 Task: Log work in the project ZoneTech for the issue 'Upgrade the search functionality of a web application to improve accuracy and relevancy of search results' spent time as '4w 5d 13h 50m' and remaining time as '6w 3d 9h 44m' and move to top of backlog. Now add the issue to the epic 'Service Level Agreement (SLA) Management Process Improvement'.
Action: Mouse moved to (54, 162)
Screenshot: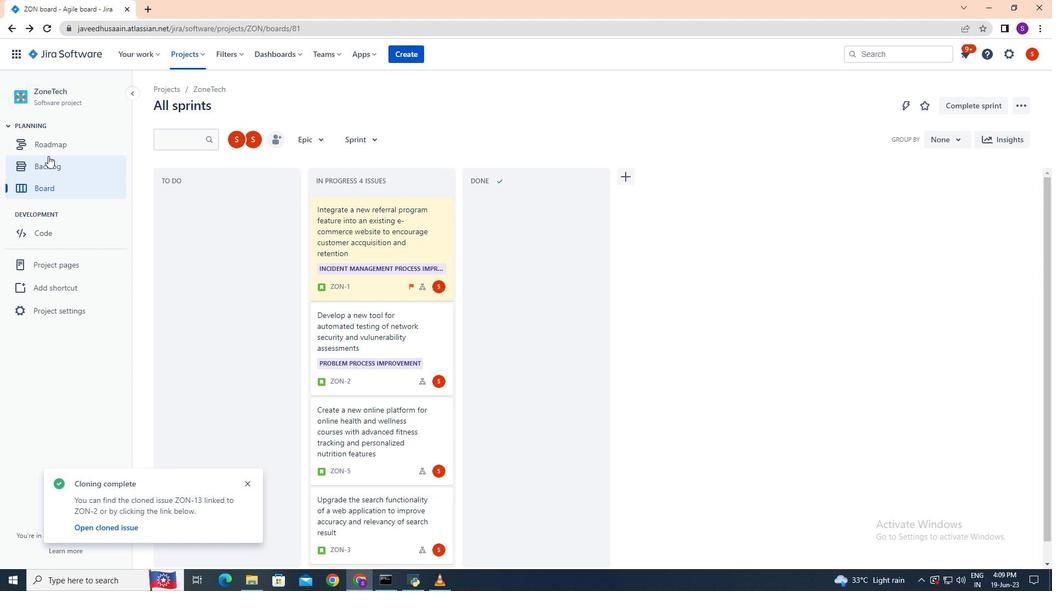 
Action: Mouse pressed left at (54, 162)
Screenshot: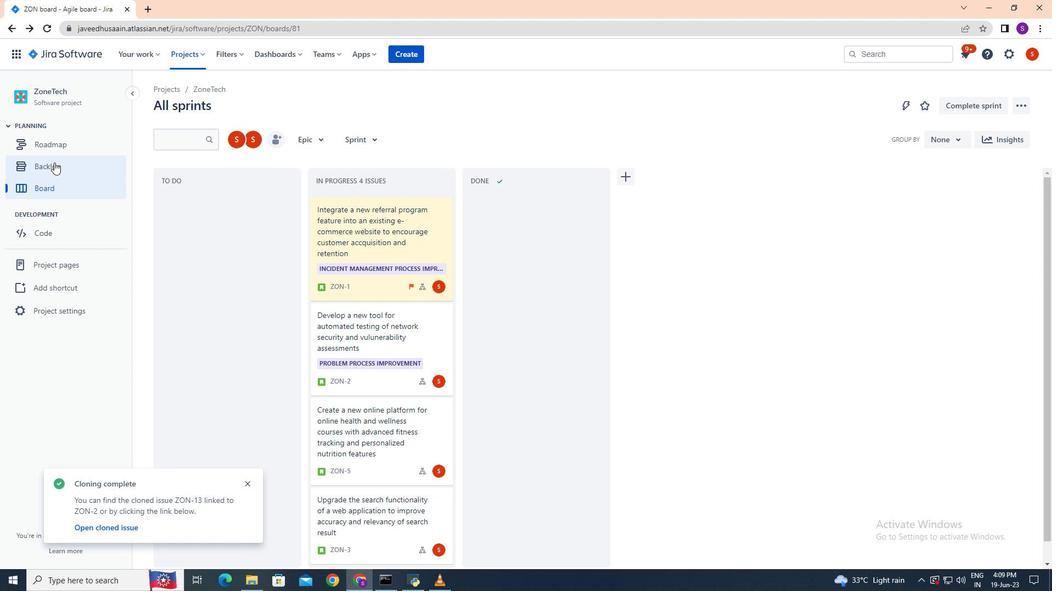 
Action: Mouse moved to (331, 346)
Screenshot: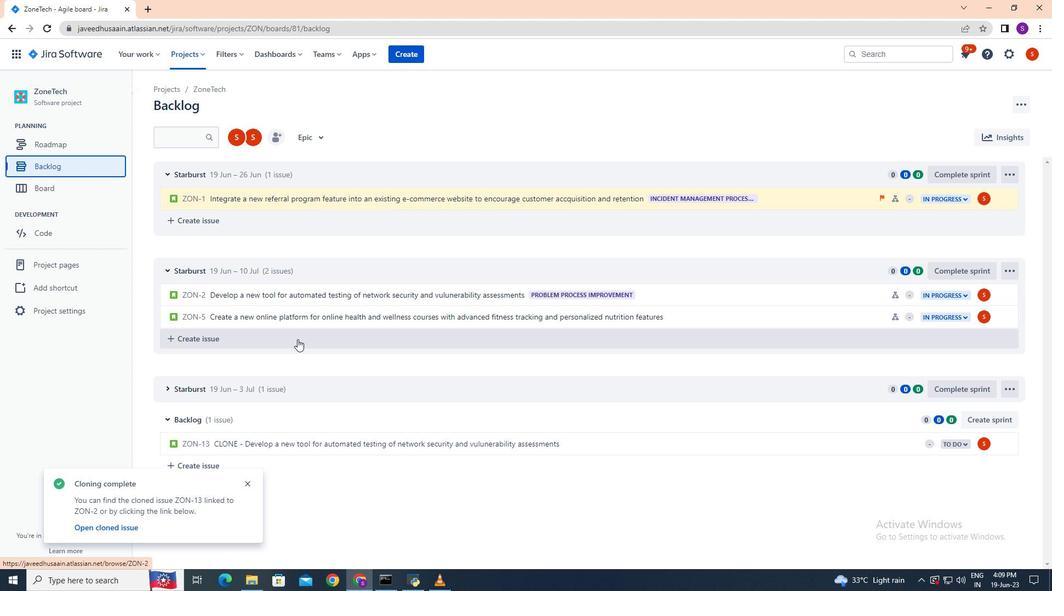 
Action: Mouse scrolled (331, 345) with delta (0, 0)
Screenshot: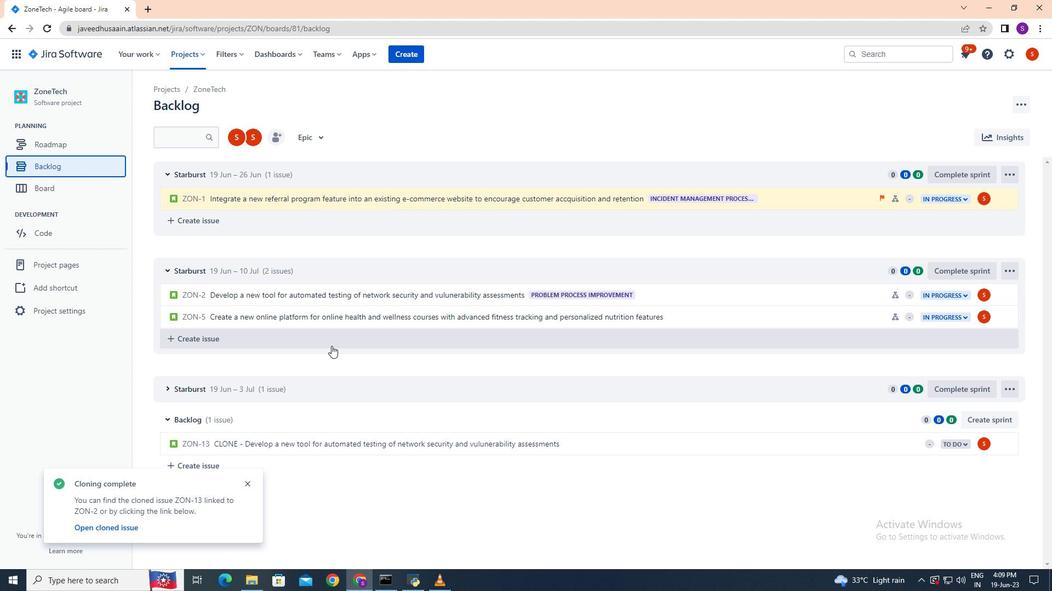 
Action: Mouse scrolled (331, 345) with delta (0, 0)
Screenshot: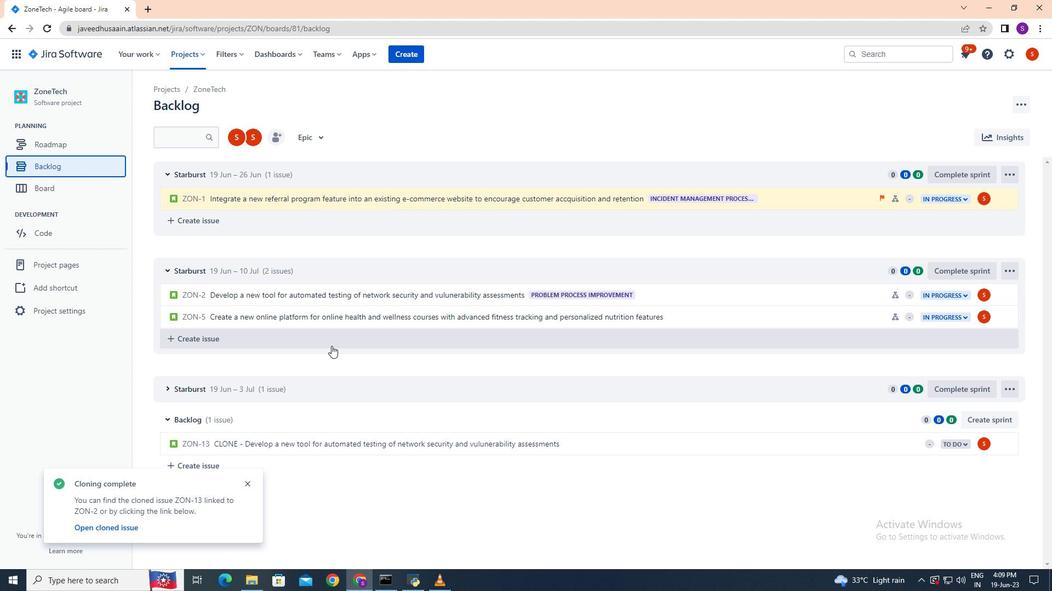 
Action: Mouse scrolled (331, 345) with delta (0, 0)
Screenshot: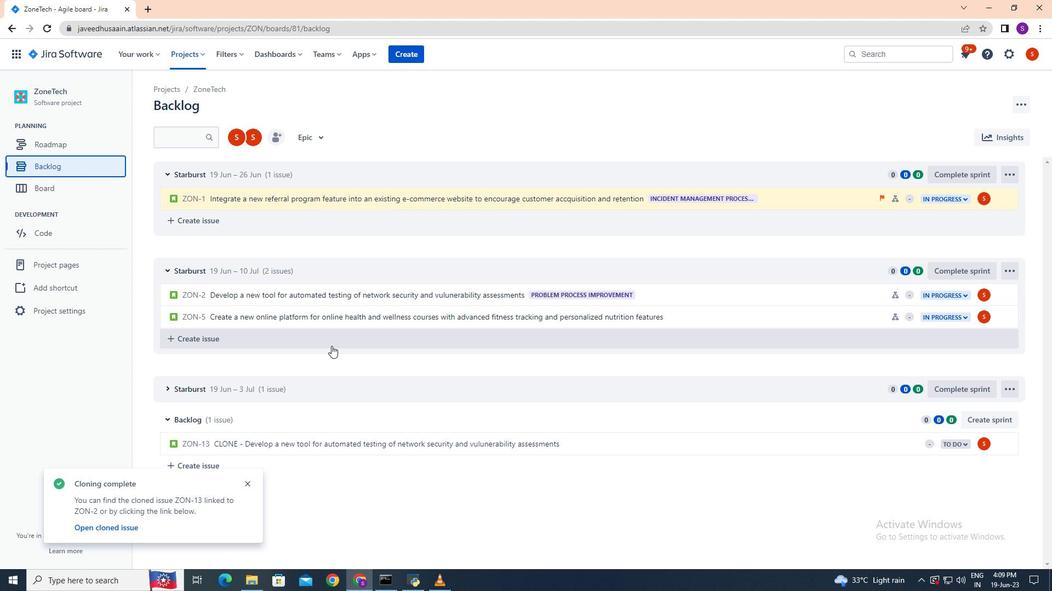 
Action: Mouse moved to (250, 482)
Screenshot: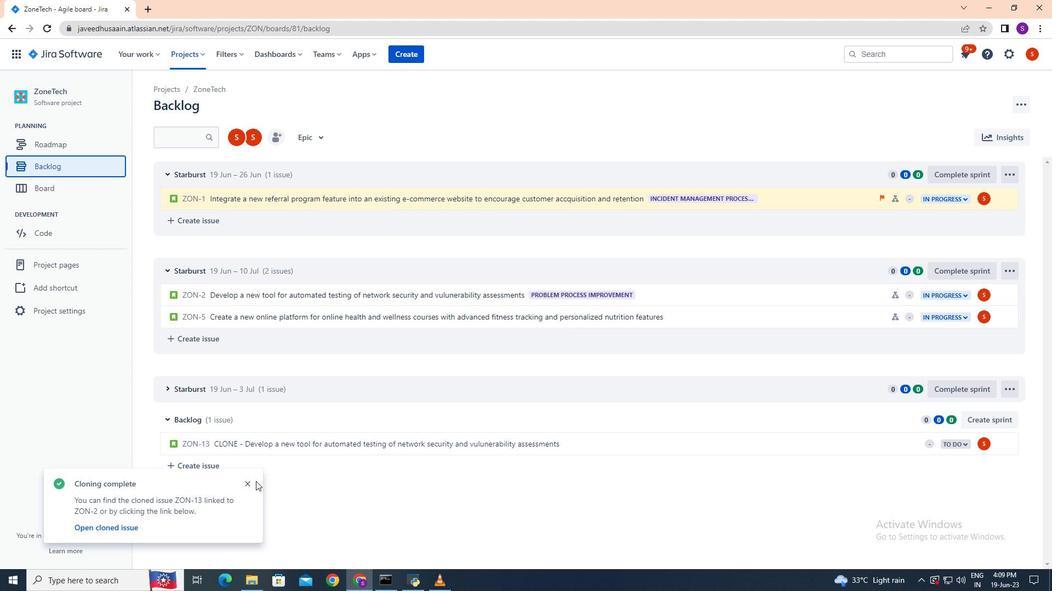 
Action: Mouse pressed left at (250, 482)
Screenshot: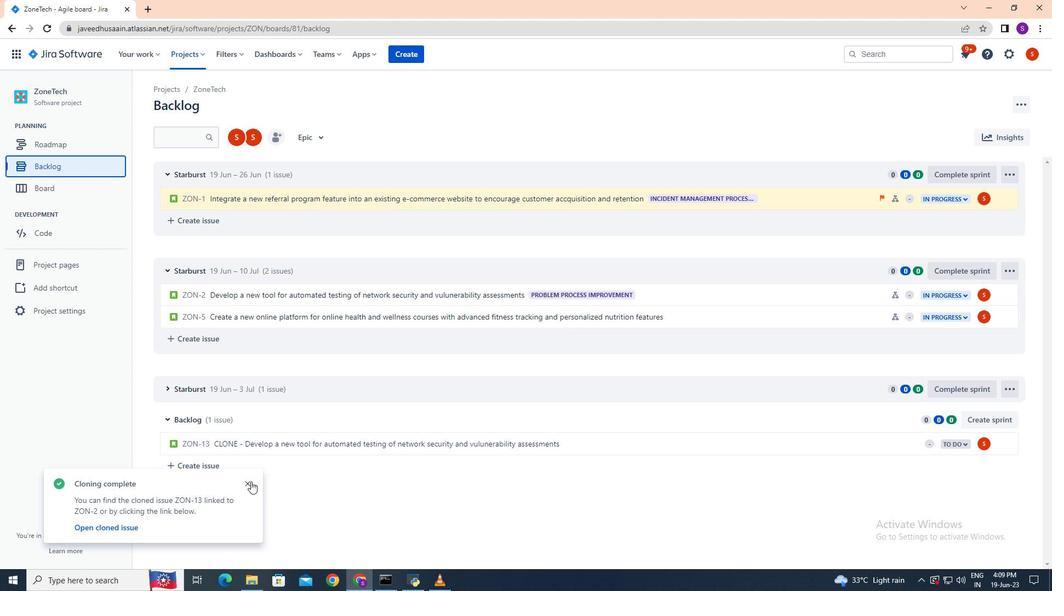 
Action: Mouse moved to (201, 470)
Screenshot: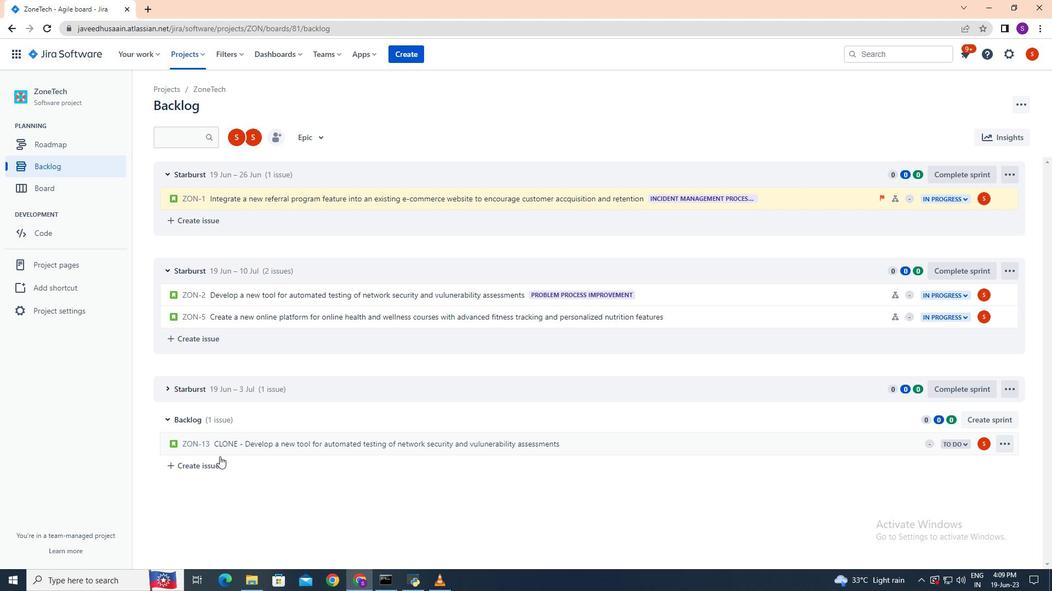 
Action: Mouse pressed left at (201, 470)
Screenshot: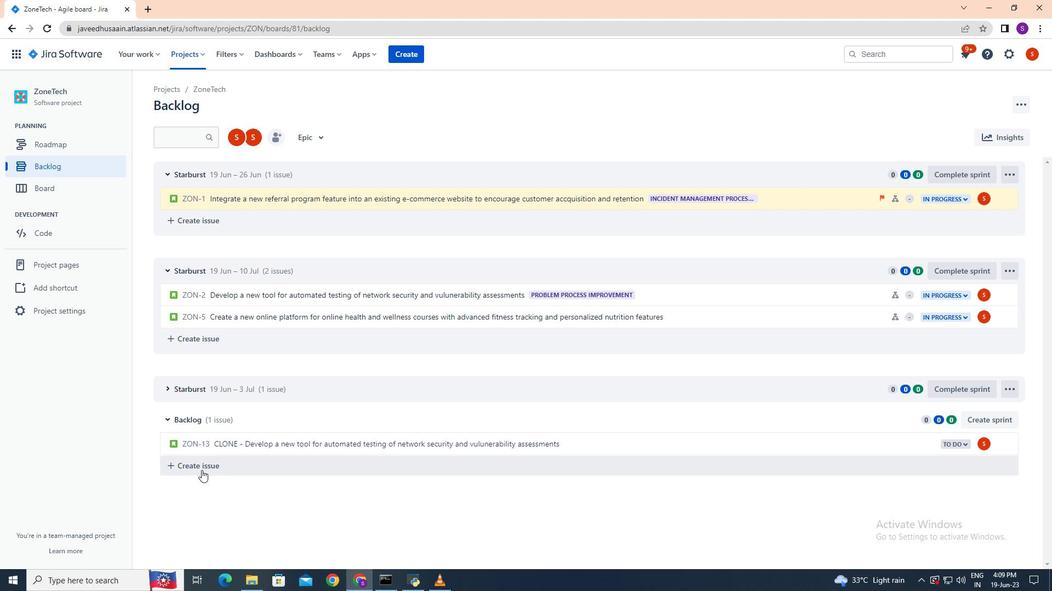 
Action: Mouse moved to (171, 384)
Screenshot: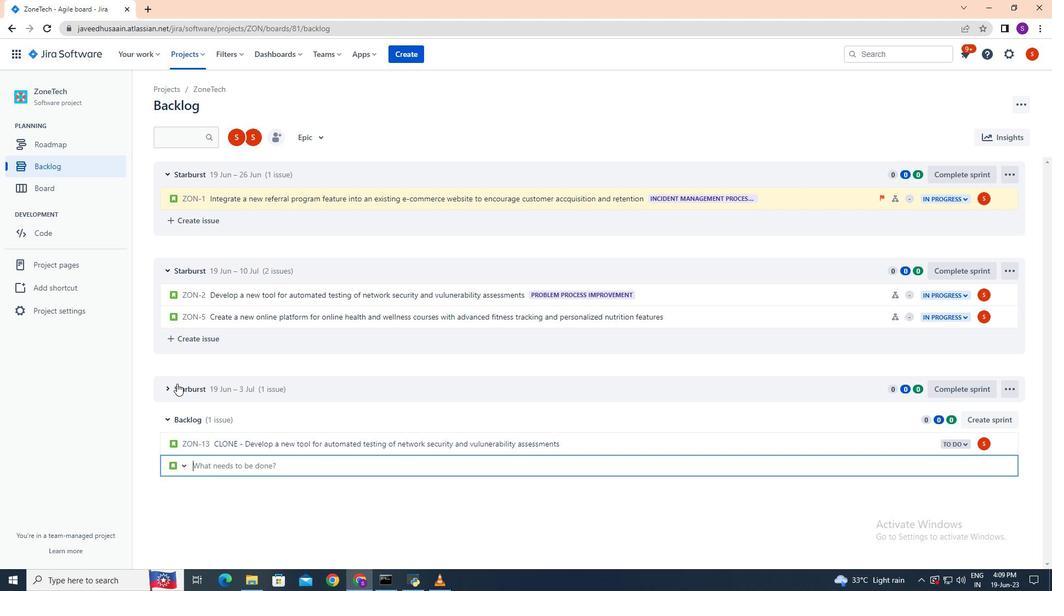 
Action: Mouse pressed left at (171, 384)
Screenshot: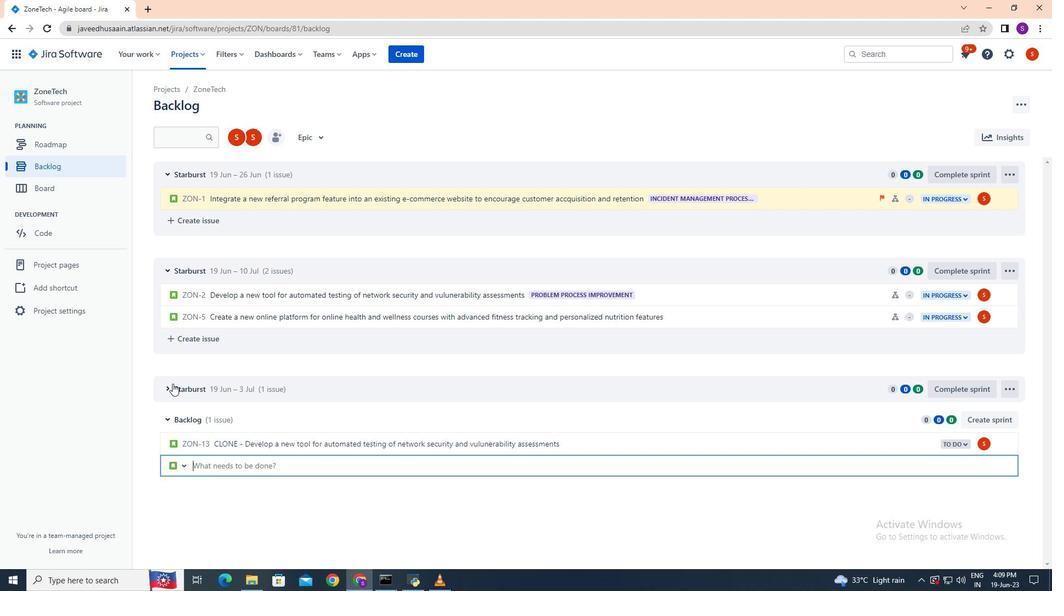 
Action: Mouse moved to (638, 409)
Screenshot: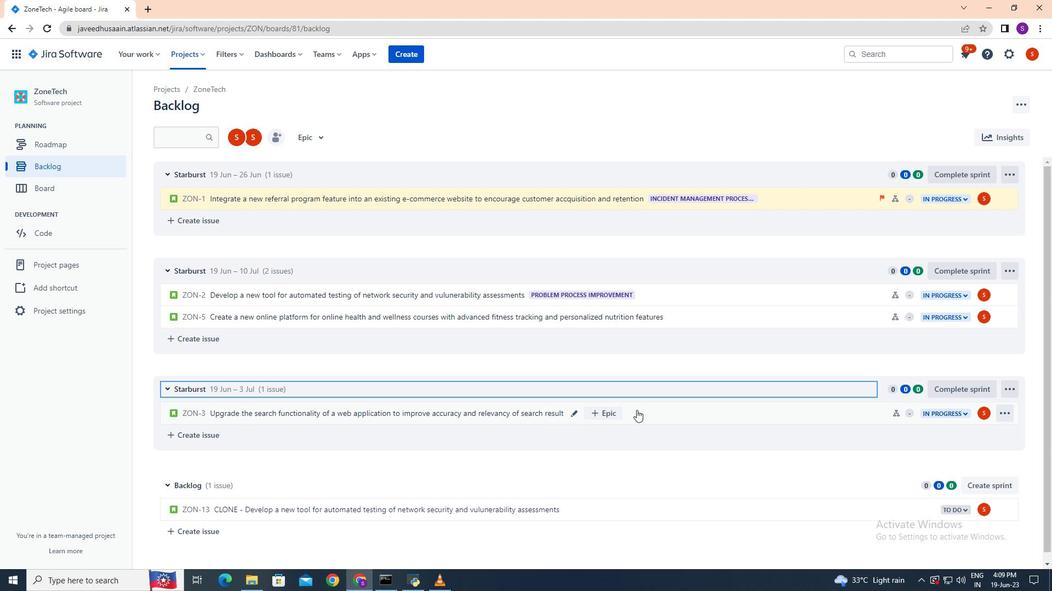 
Action: Mouse pressed left at (638, 409)
Screenshot: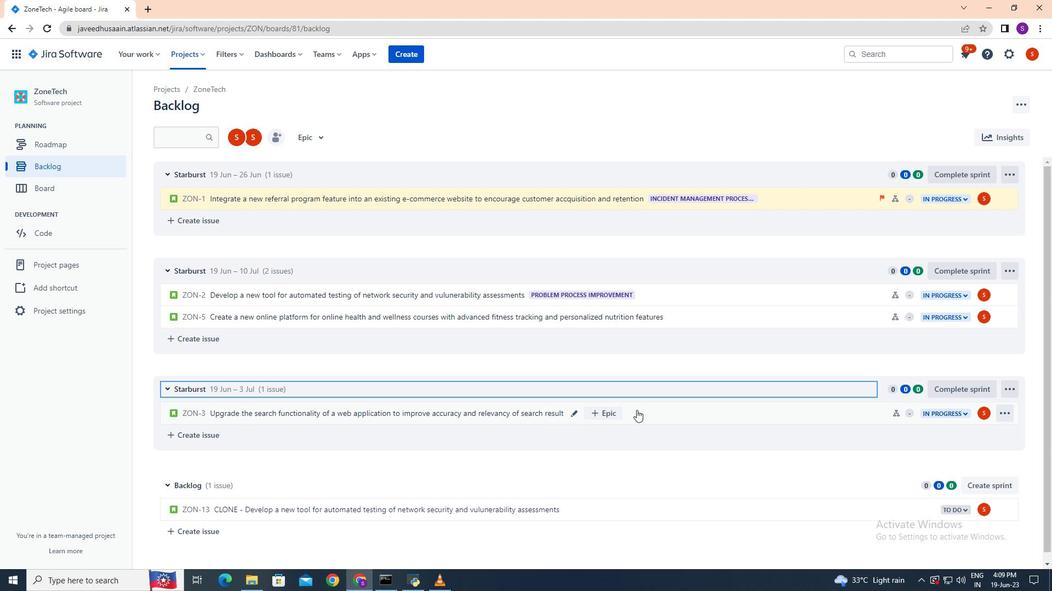 
Action: Mouse moved to (1003, 168)
Screenshot: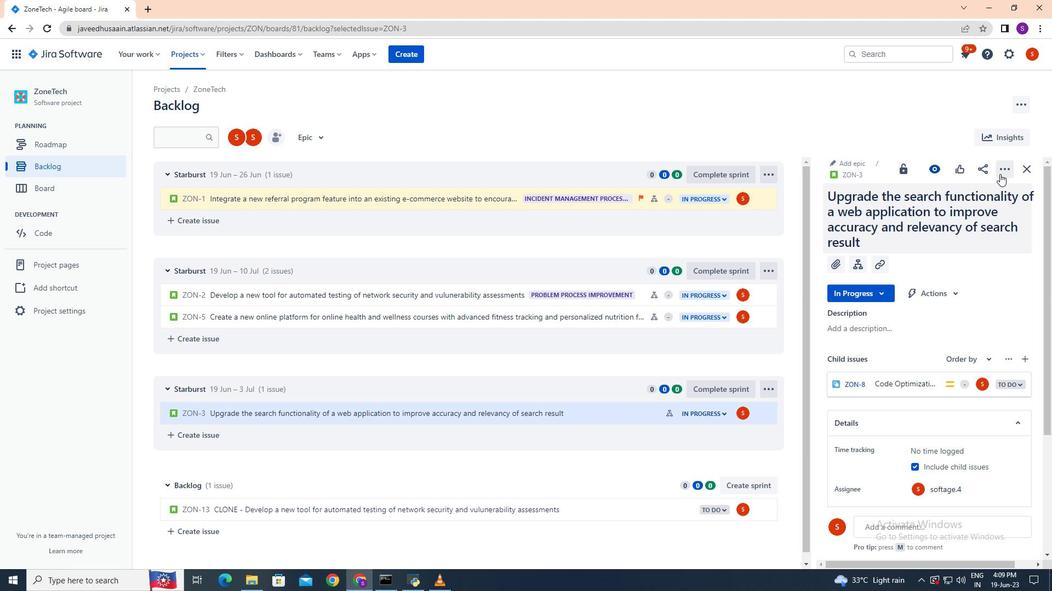 
Action: Mouse pressed left at (1003, 168)
Screenshot: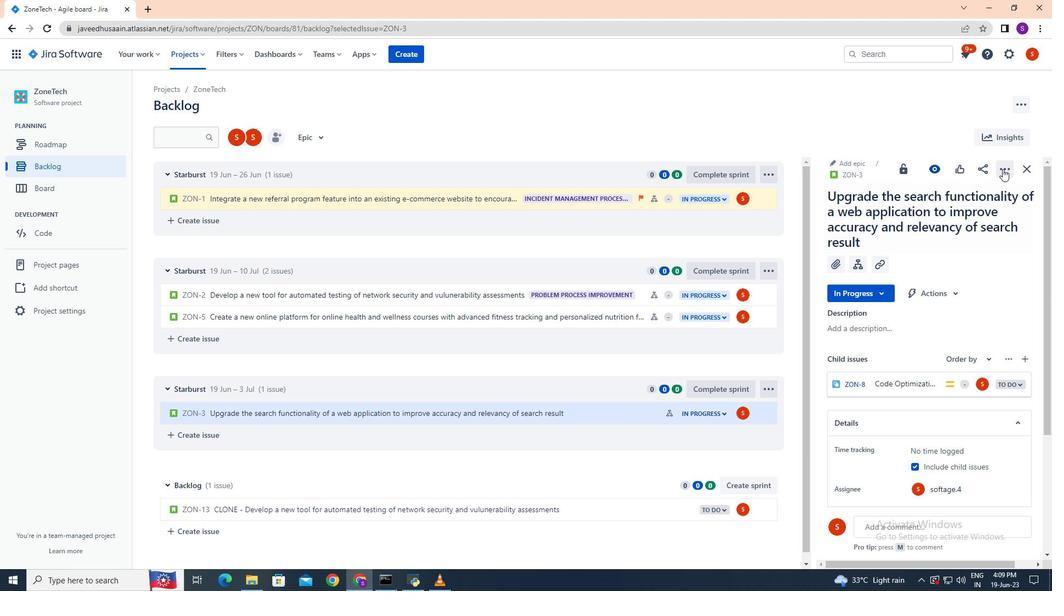 
Action: Mouse moved to (973, 206)
Screenshot: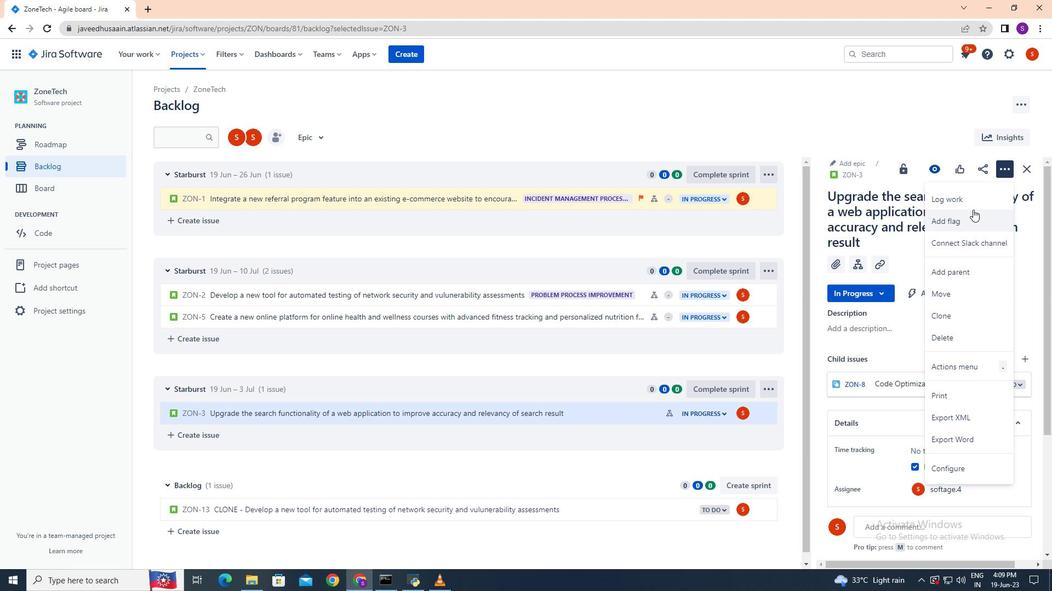 
Action: Mouse pressed left at (973, 206)
Screenshot: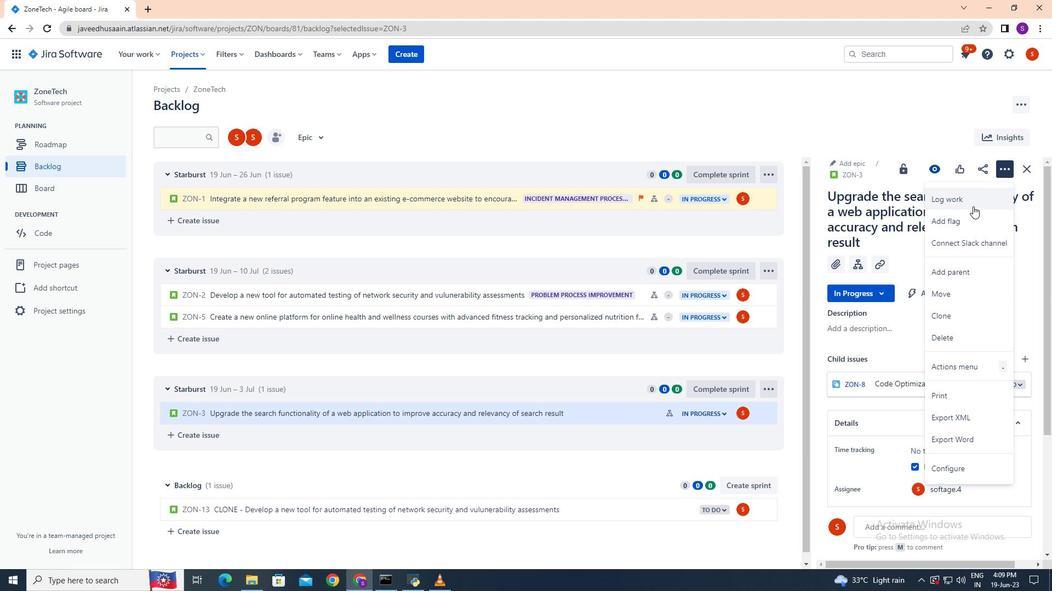 
Action: Key pressed 6w<Key.space>3d<Key.space>9h<Key.space>44m
Screenshot: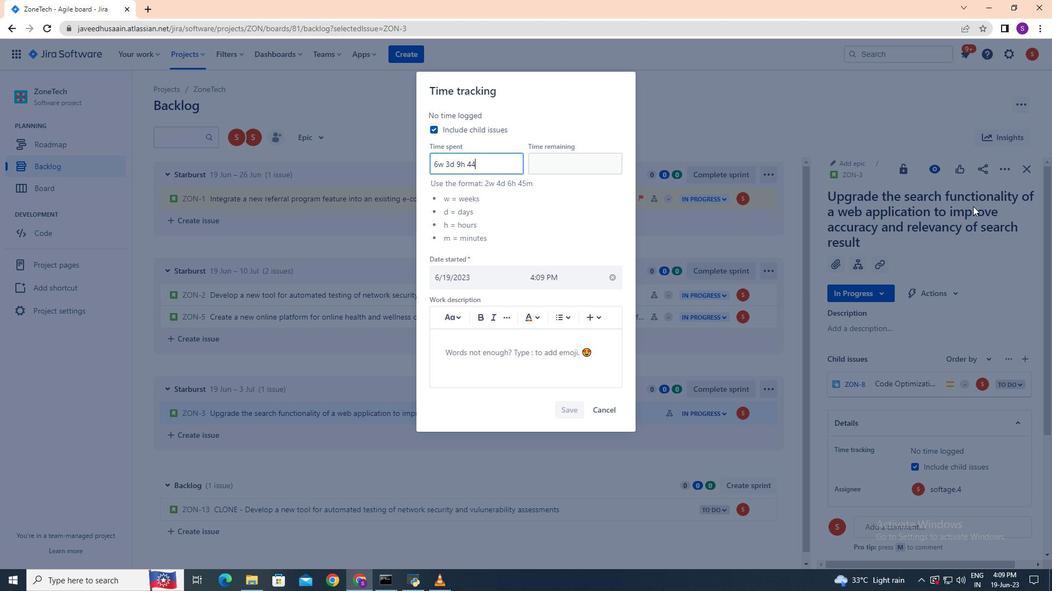 
Action: Mouse moved to (573, 154)
Screenshot: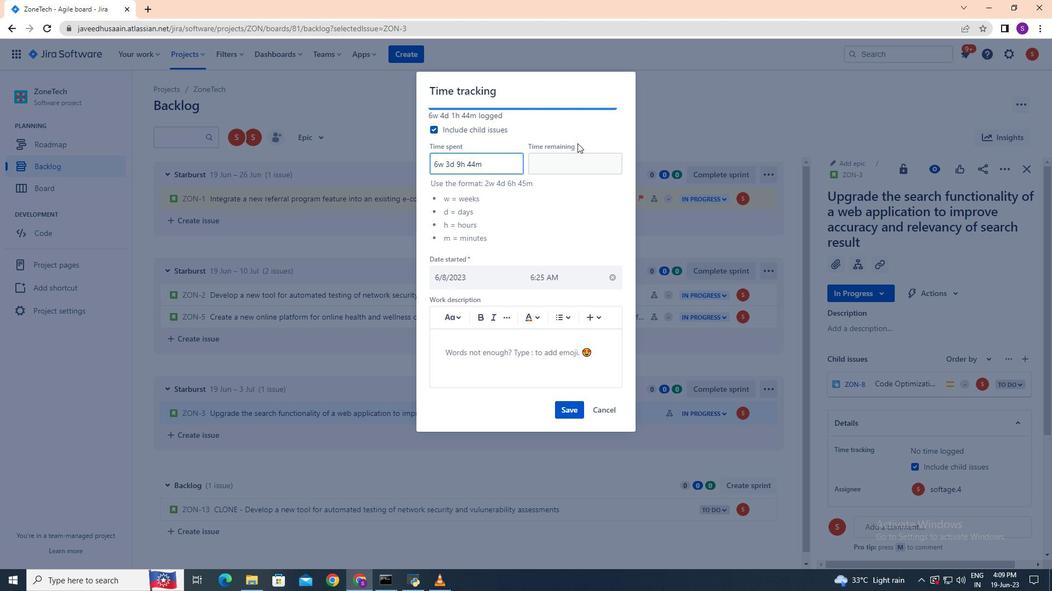 
Action: Mouse pressed left at (573, 154)
Screenshot: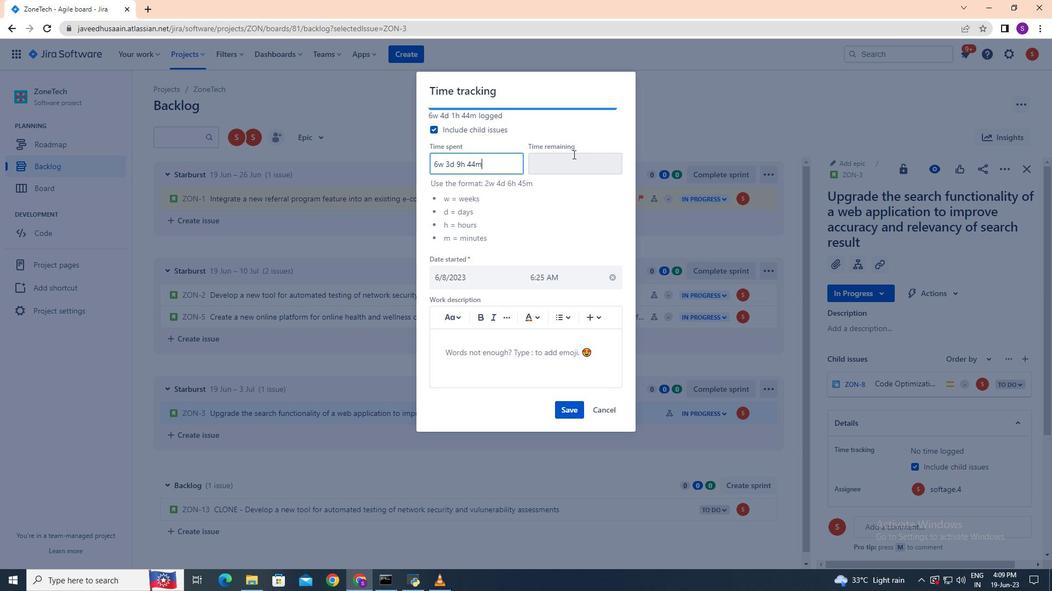 
Action: Key pressed 4w<Key.space>5d<Key.space>13h<Key.space>50m
Screenshot: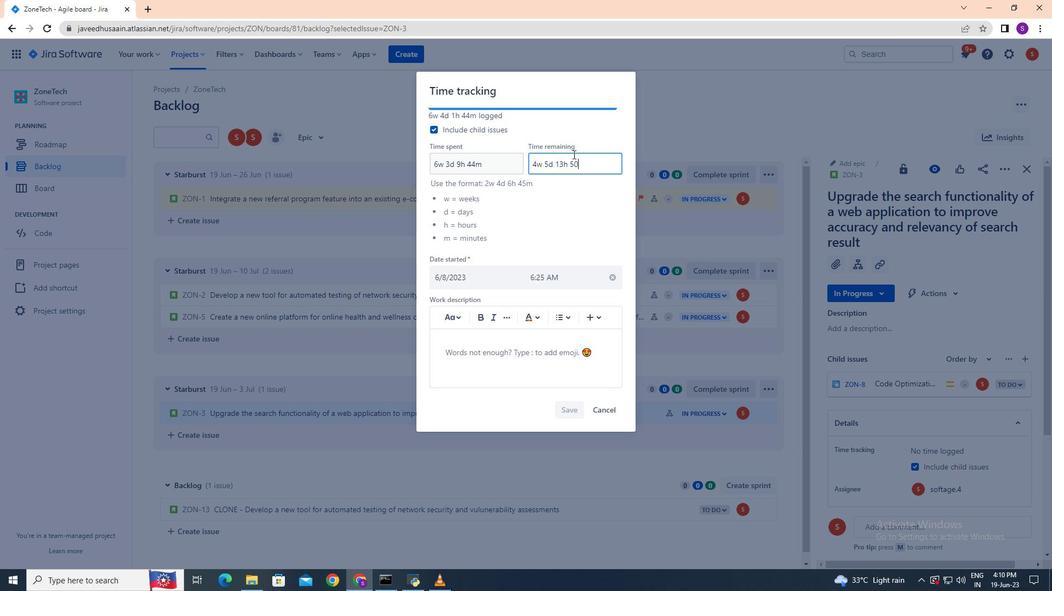 
Action: Mouse moved to (572, 413)
Screenshot: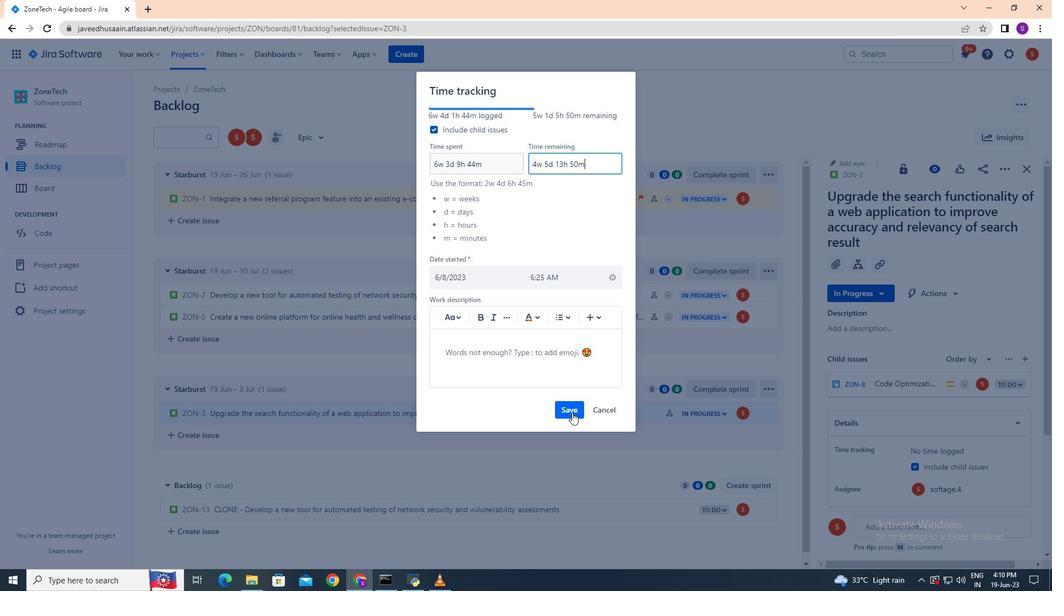 
Action: Mouse pressed left at (572, 413)
Screenshot: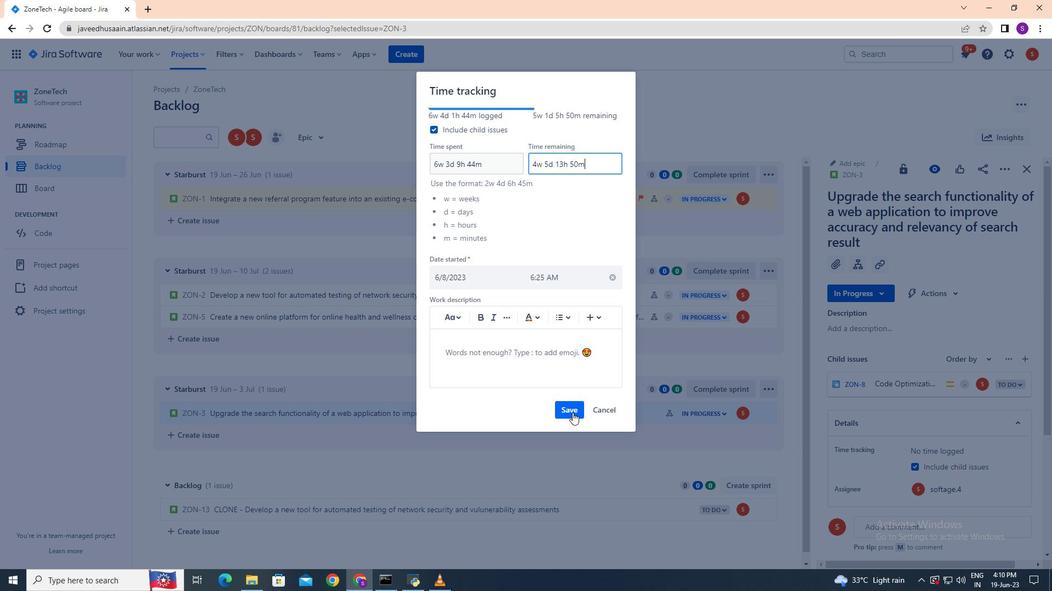 
Action: Mouse moved to (758, 413)
Screenshot: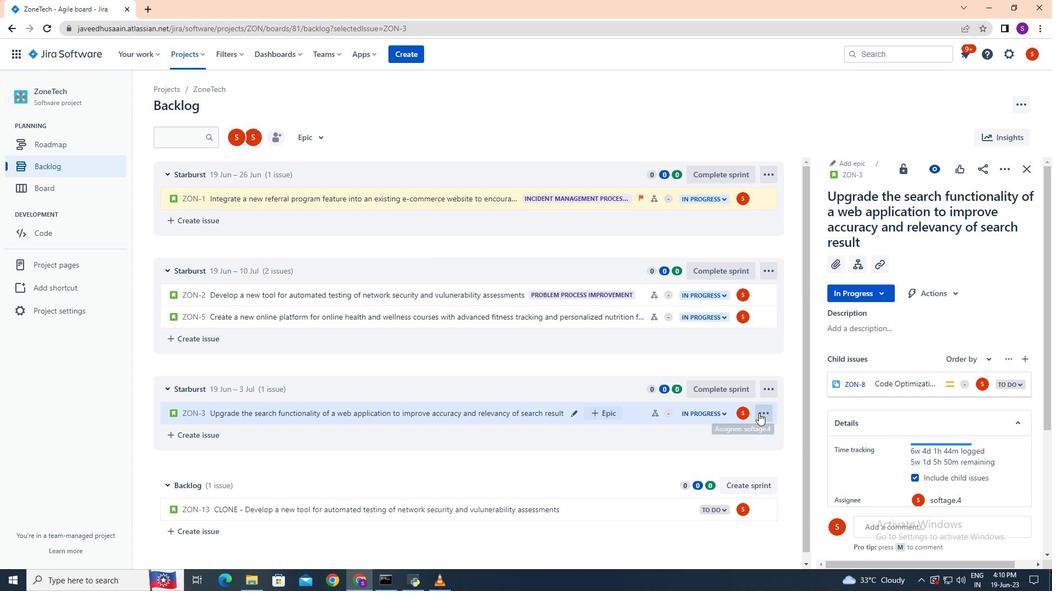 
Action: Mouse pressed left at (758, 413)
Screenshot: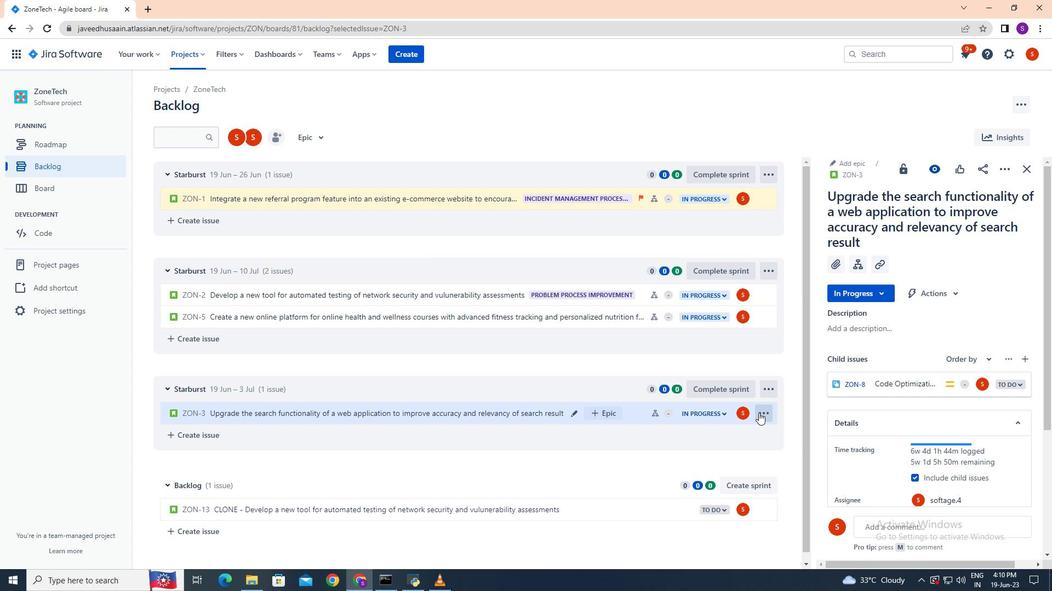 
Action: Mouse moved to (755, 370)
Screenshot: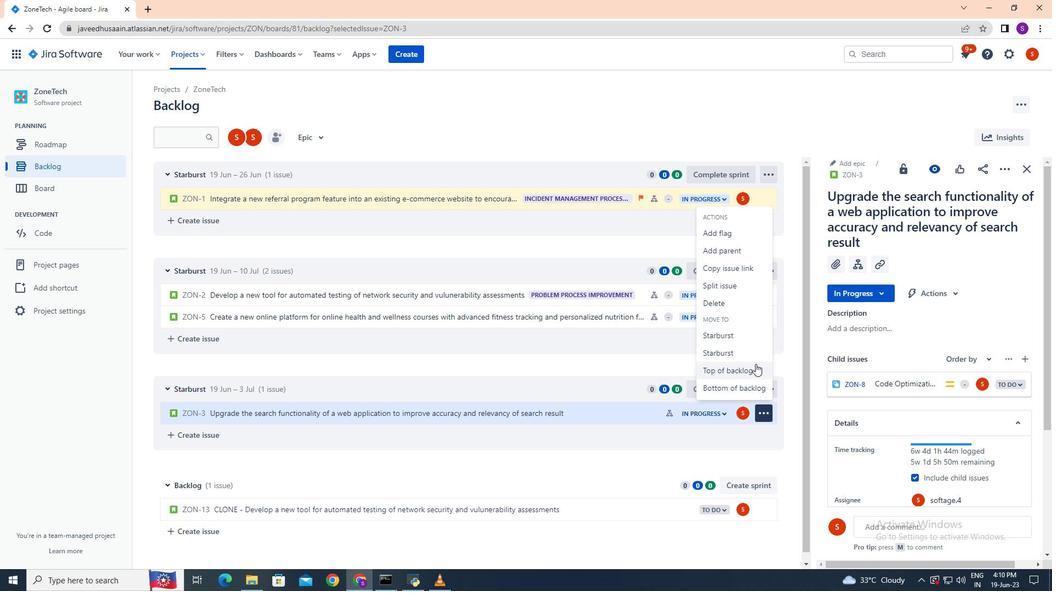 
Action: Mouse pressed left at (755, 370)
Screenshot: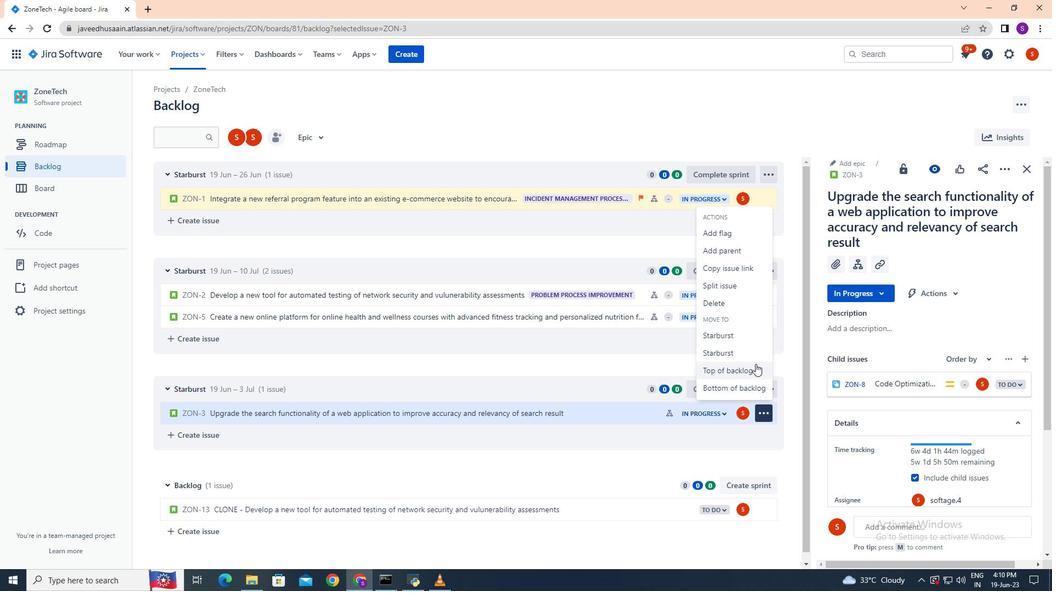 
Action: Mouse moved to (551, 178)
Screenshot: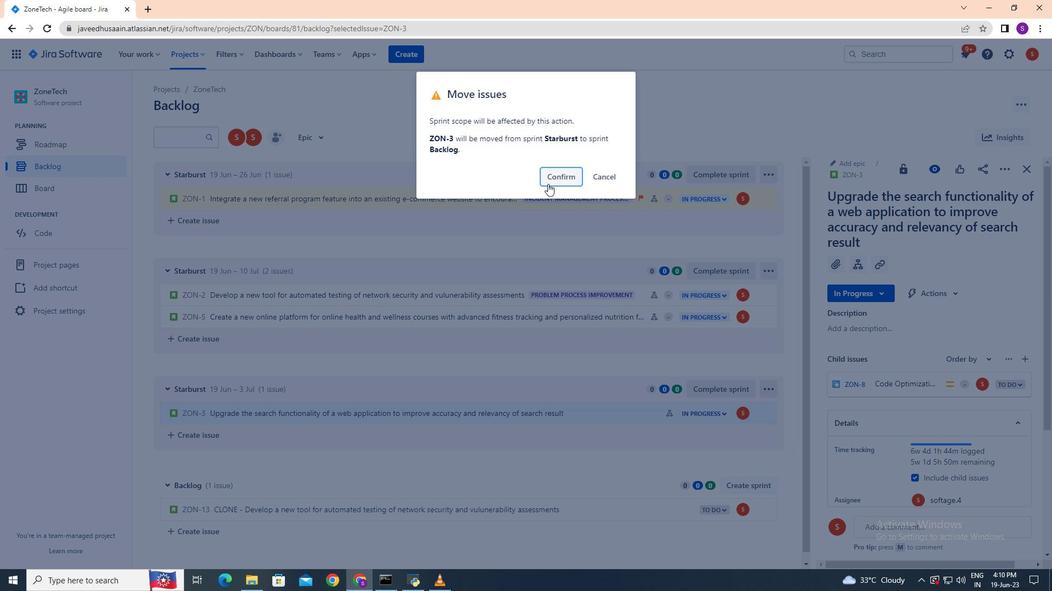 
Action: Mouse pressed left at (551, 178)
Screenshot: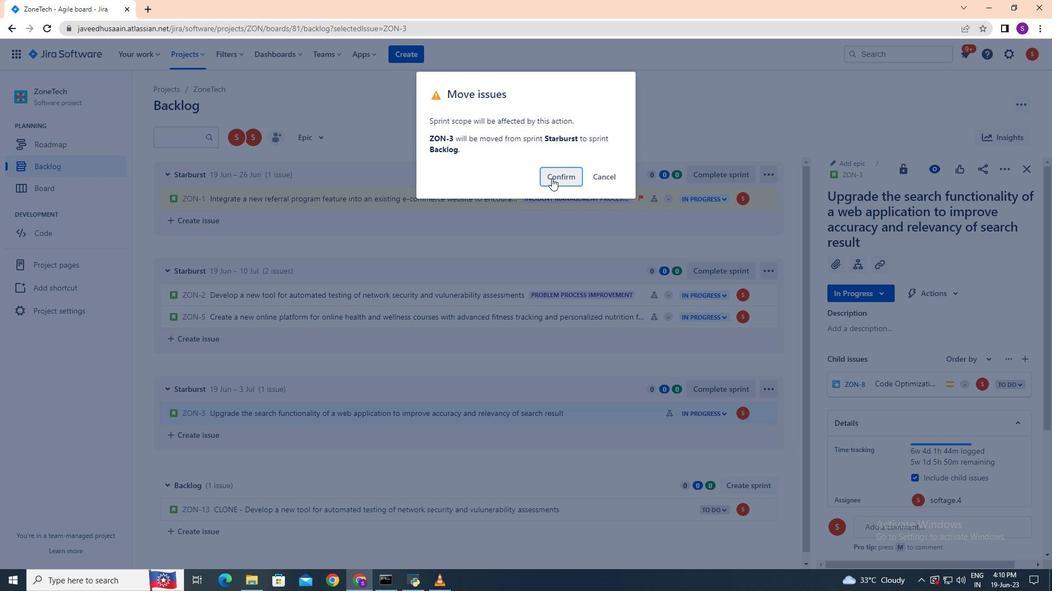 
Action: Mouse moved to (565, 177)
Screenshot: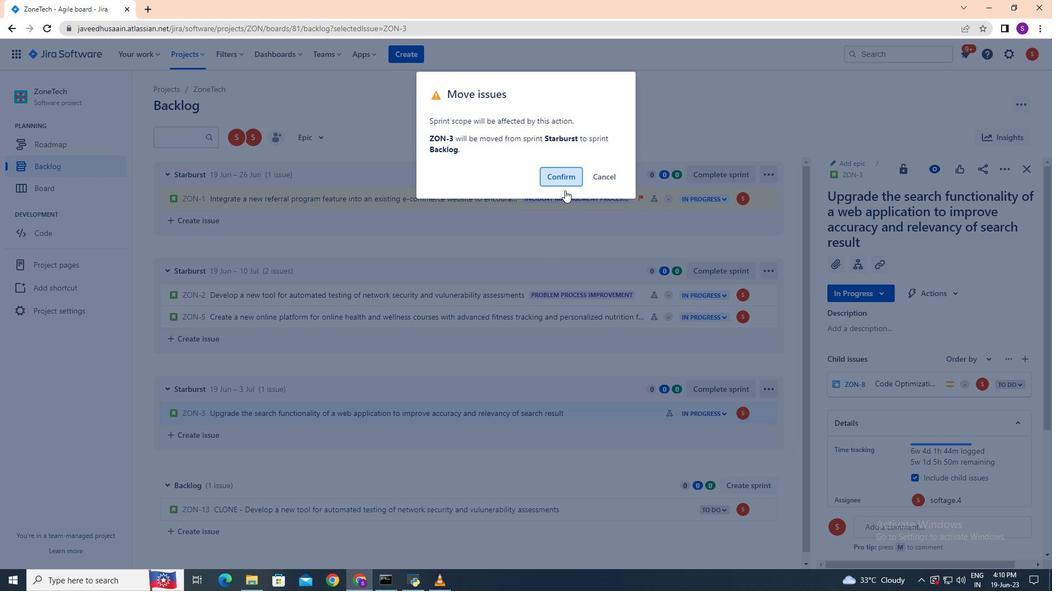 
Action: Mouse pressed left at (565, 177)
Screenshot: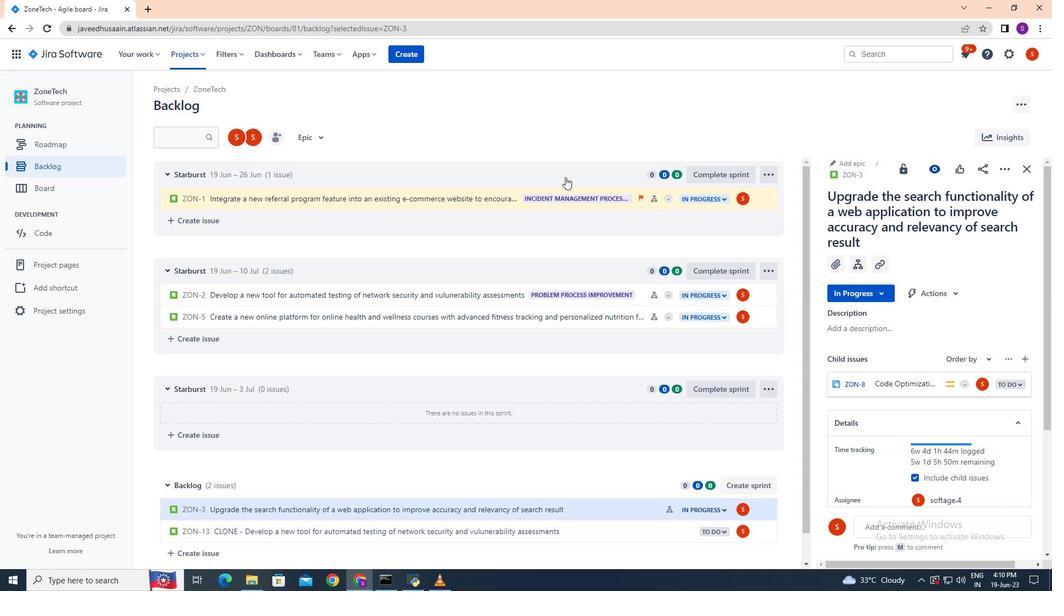 
Action: Mouse moved to (598, 440)
Screenshot: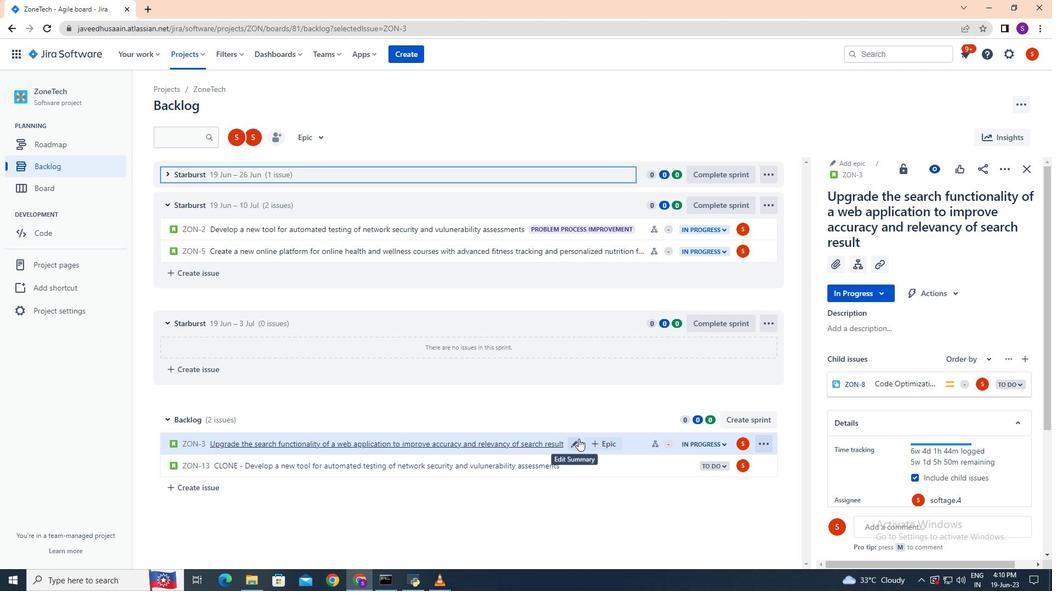 
Action: Mouse pressed left at (598, 440)
Screenshot: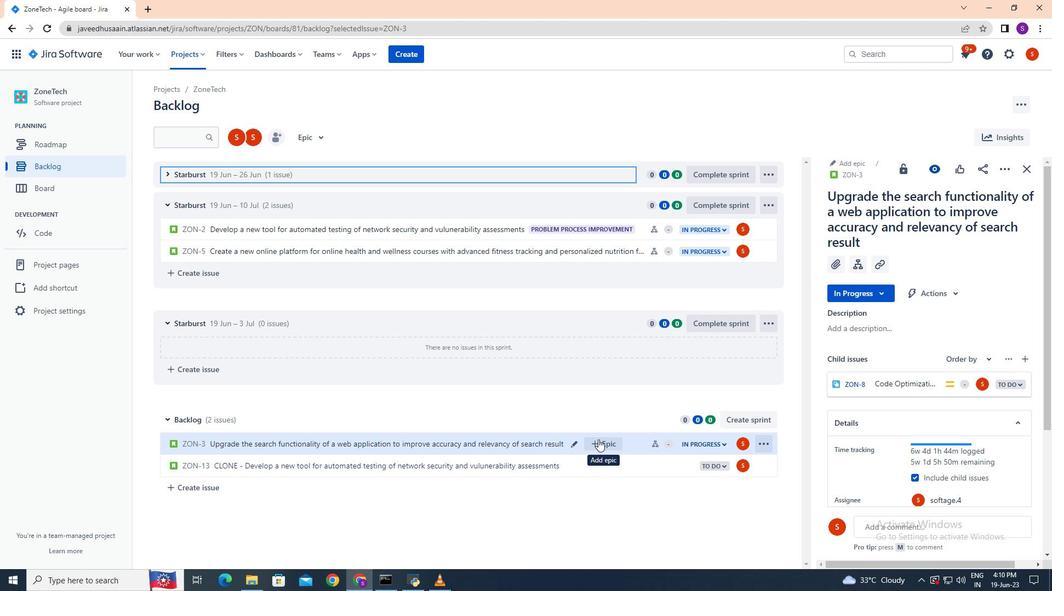 
Action: Mouse moved to (648, 523)
Screenshot: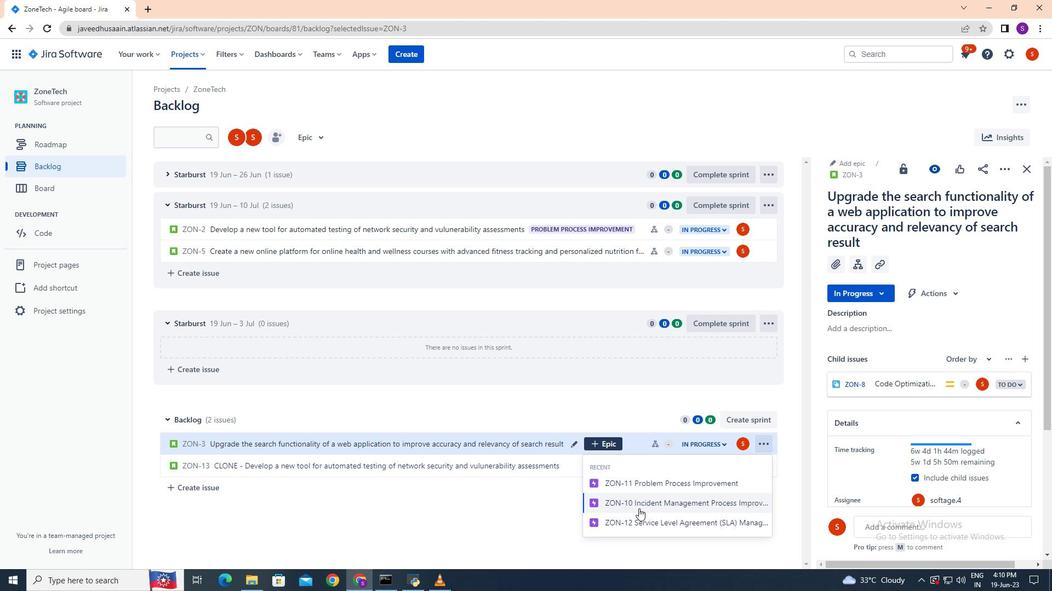 
Action: Mouse pressed left at (648, 523)
Screenshot: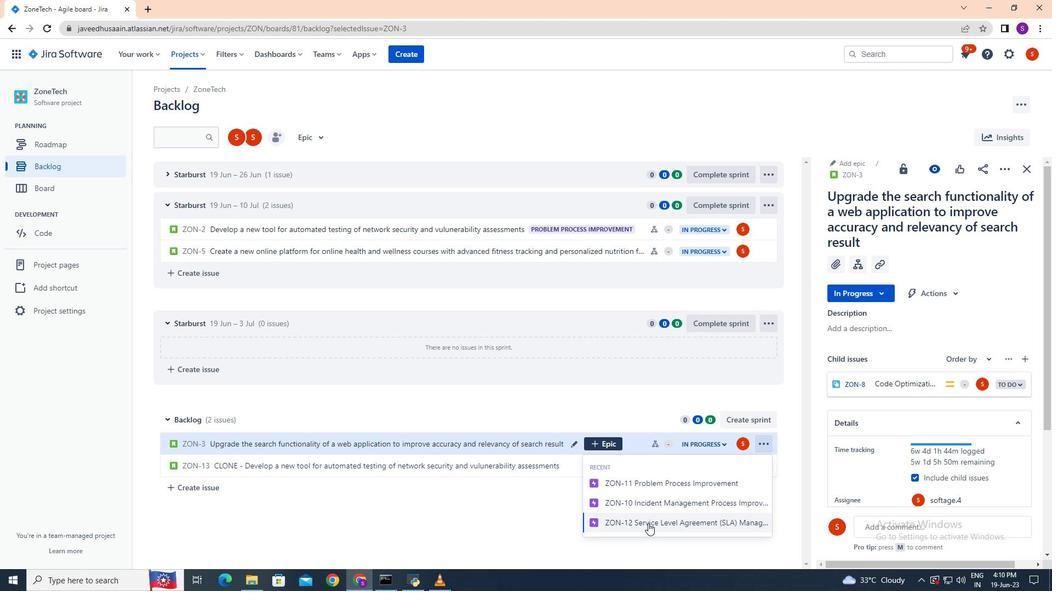 
